 Task: Look for properties with 7 bathrooms.
Action: Mouse moved to (1137, 162)
Screenshot: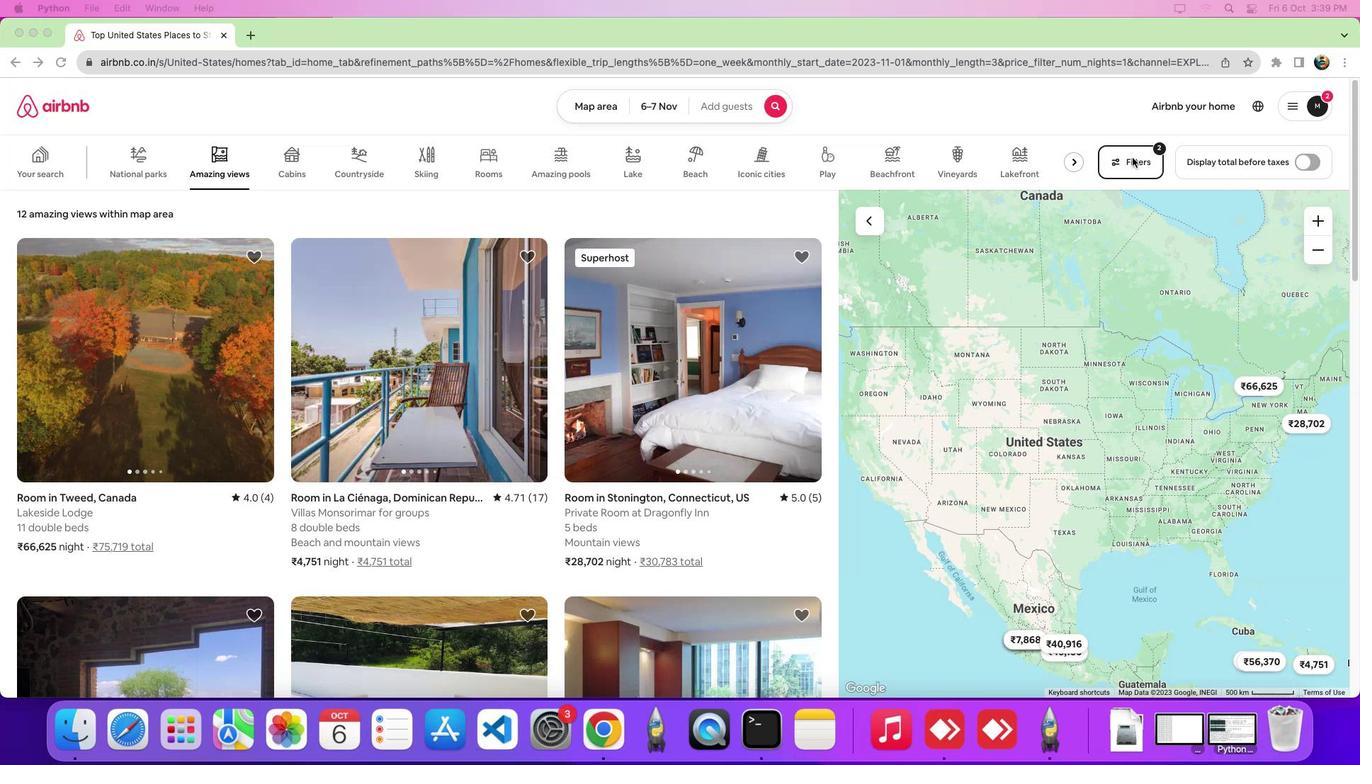 
Action: Mouse pressed left at (1137, 162)
Screenshot: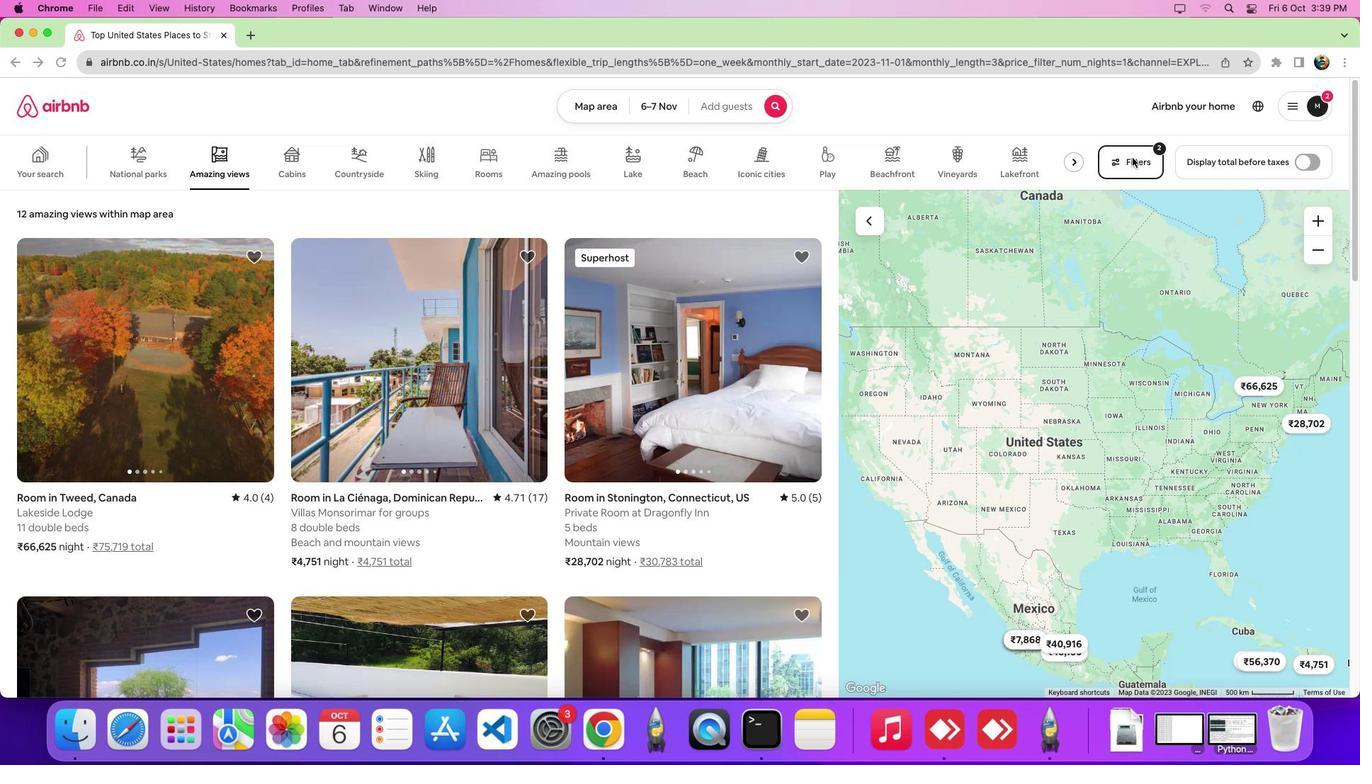 
Action: Mouse pressed left at (1137, 162)
Screenshot: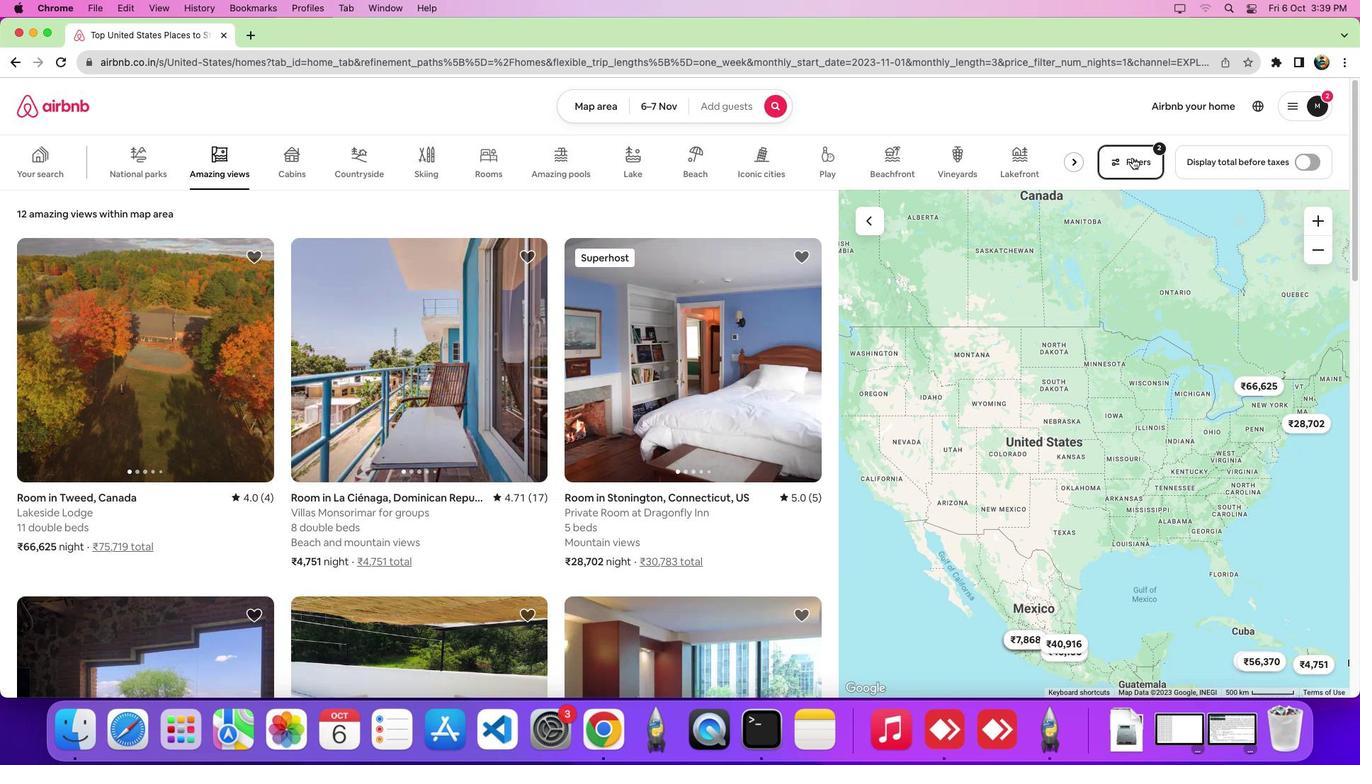
Action: Mouse moved to (694, 245)
Screenshot: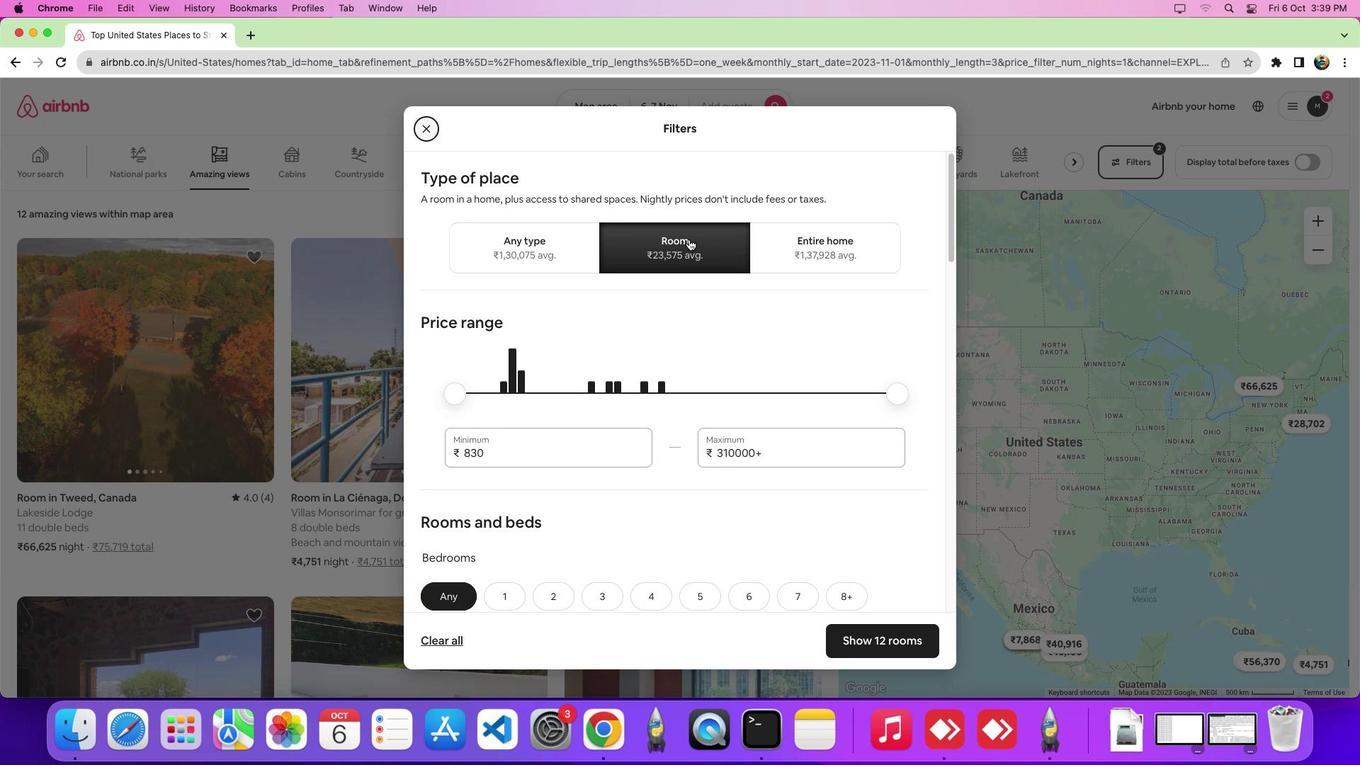 
Action: Mouse pressed left at (694, 245)
Screenshot: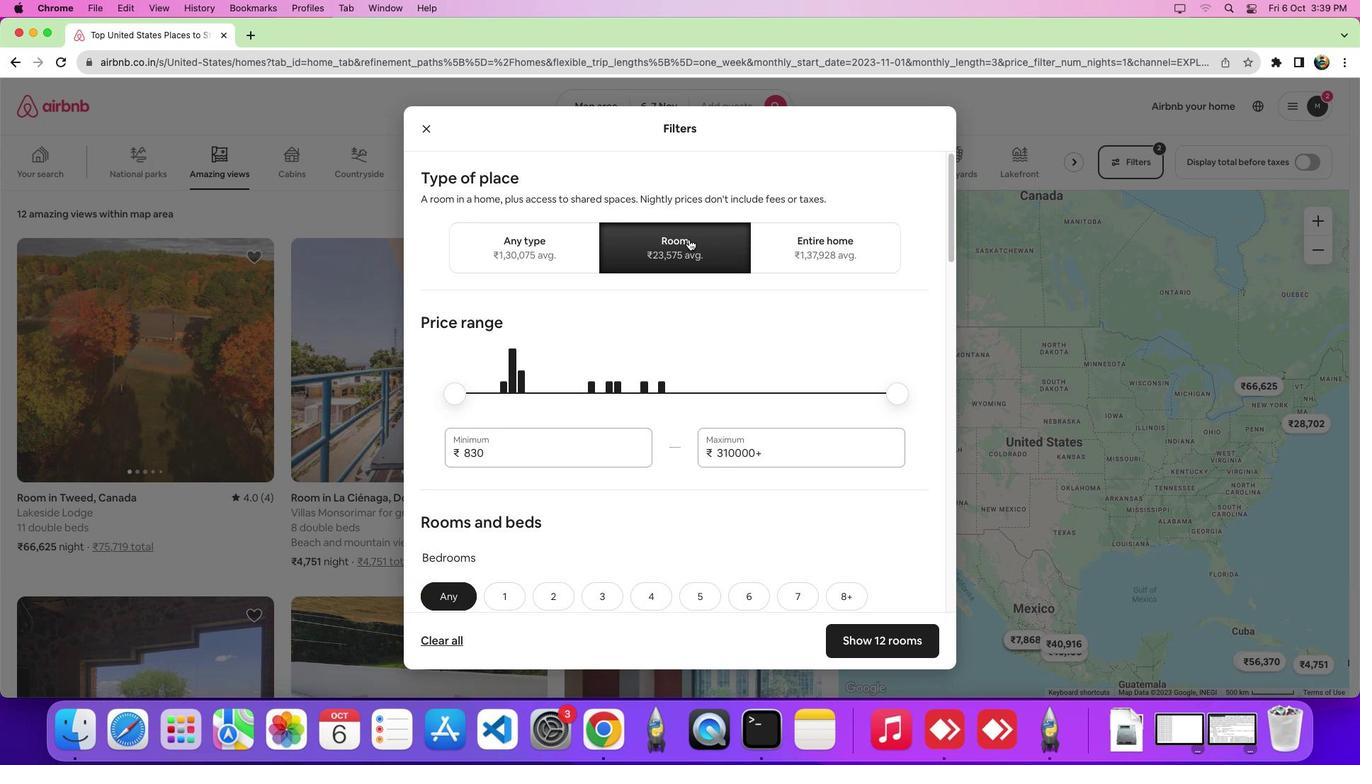
Action: Mouse moved to (707, 382)
Screenshot: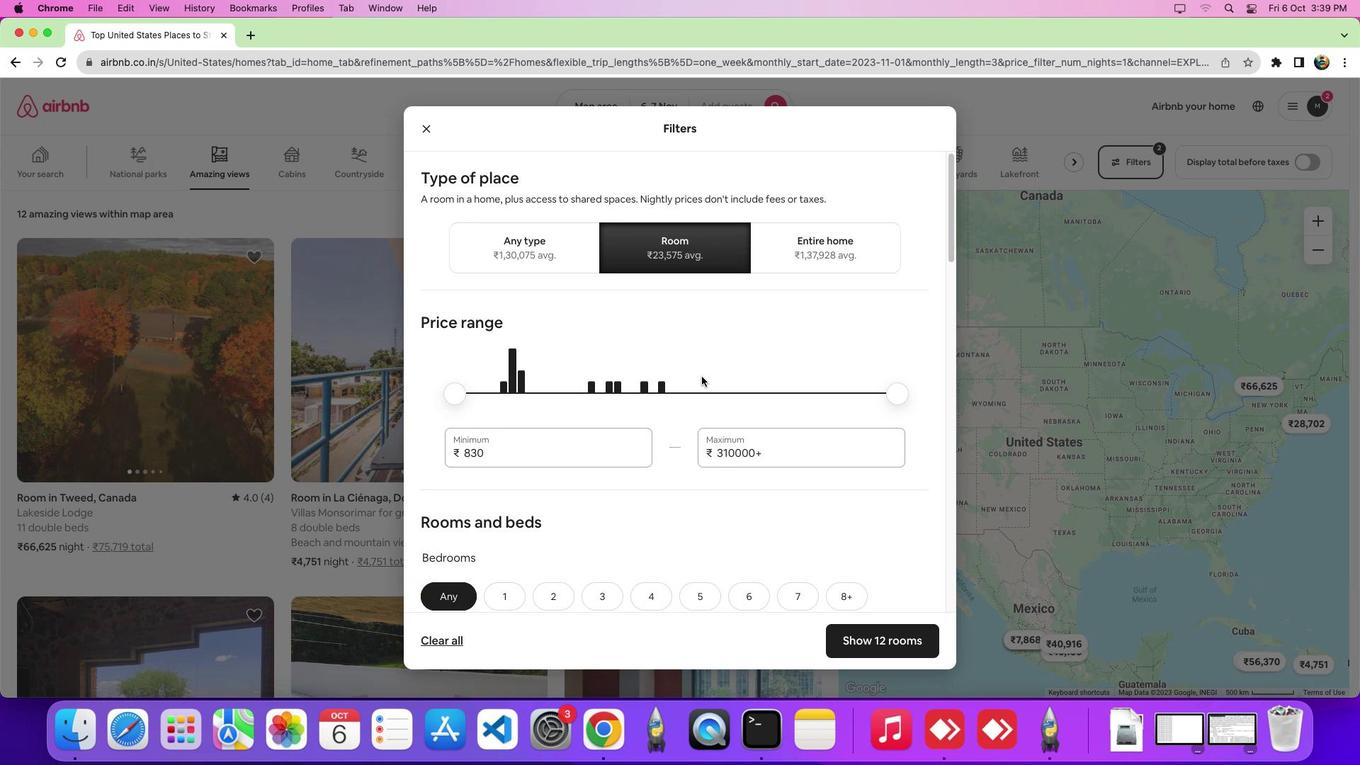 
Action: Mouse scrolled (707, 382) with delta (5, 4)
Screenshot: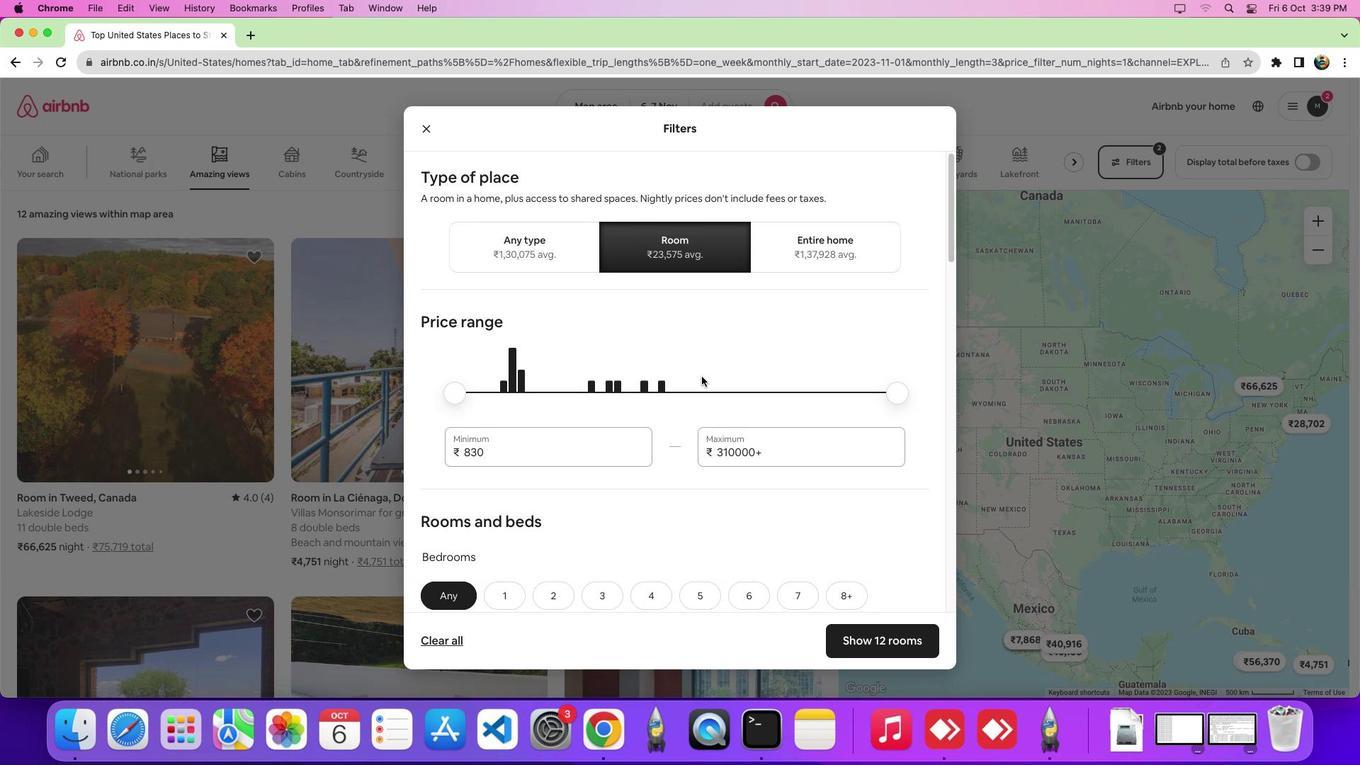 
Action: Mouse scrolled (707, 382) with delta (5, 4)
Screenshot: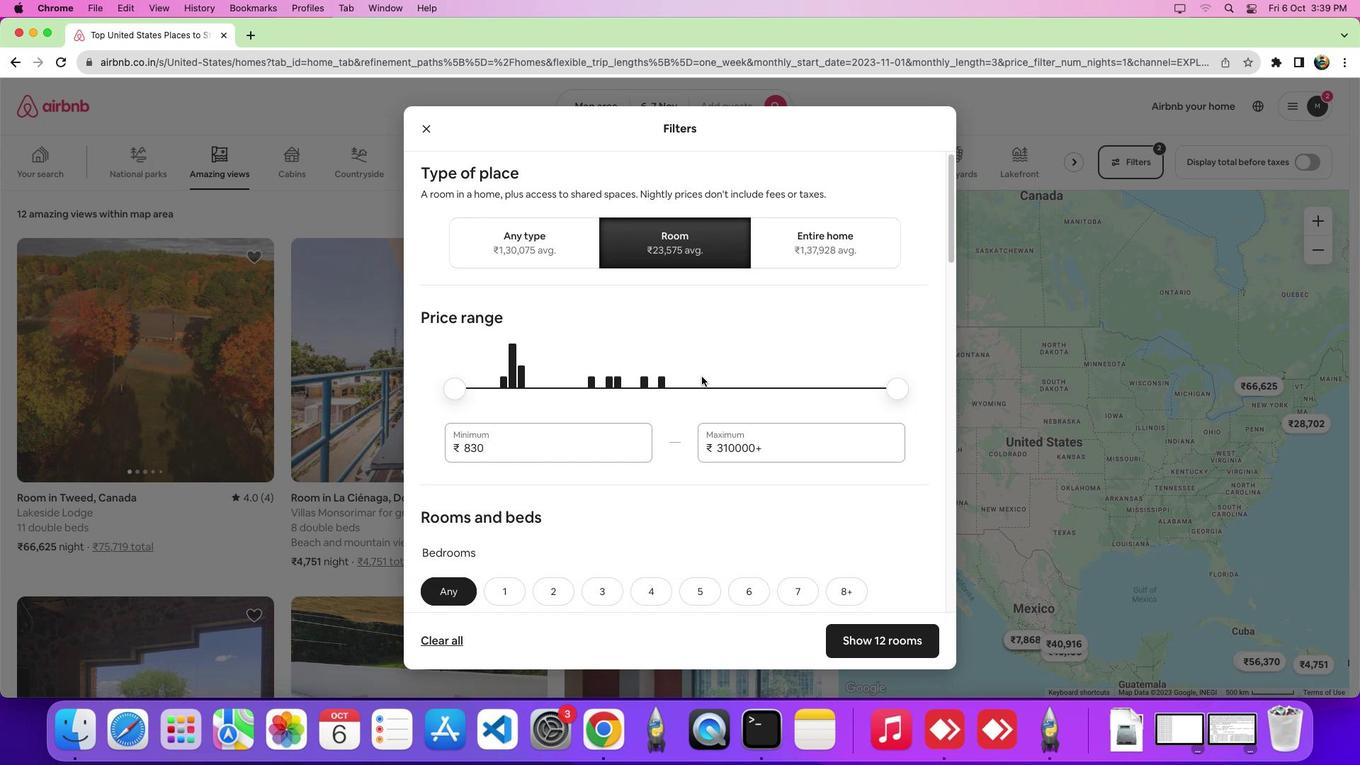 
Action: Mouse scrolled (707, 382) with delta (5, 3)
Screenshot: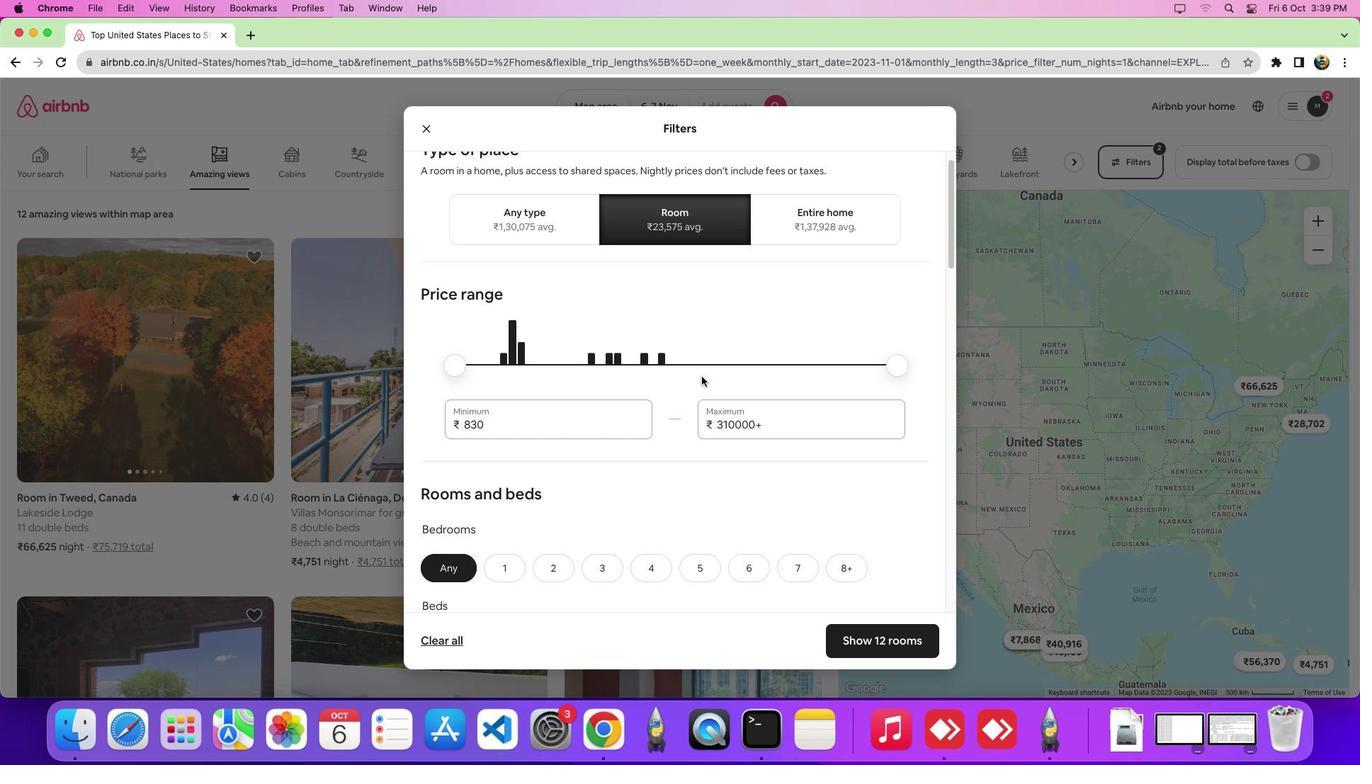 
Action: Mouse scrolled (707, 382) with delta (5, 2)
Screenshot: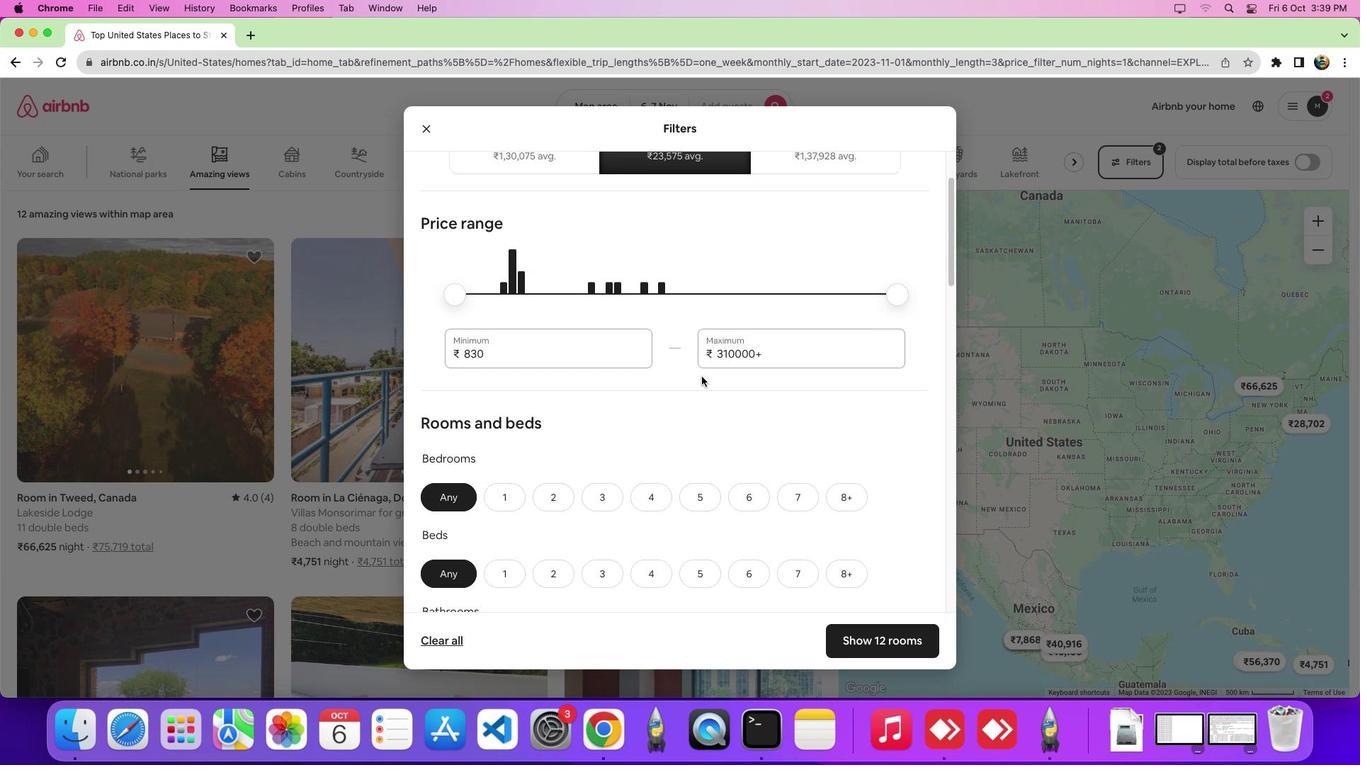 
Action: Mouse moved to (804, 454)
Screenshot: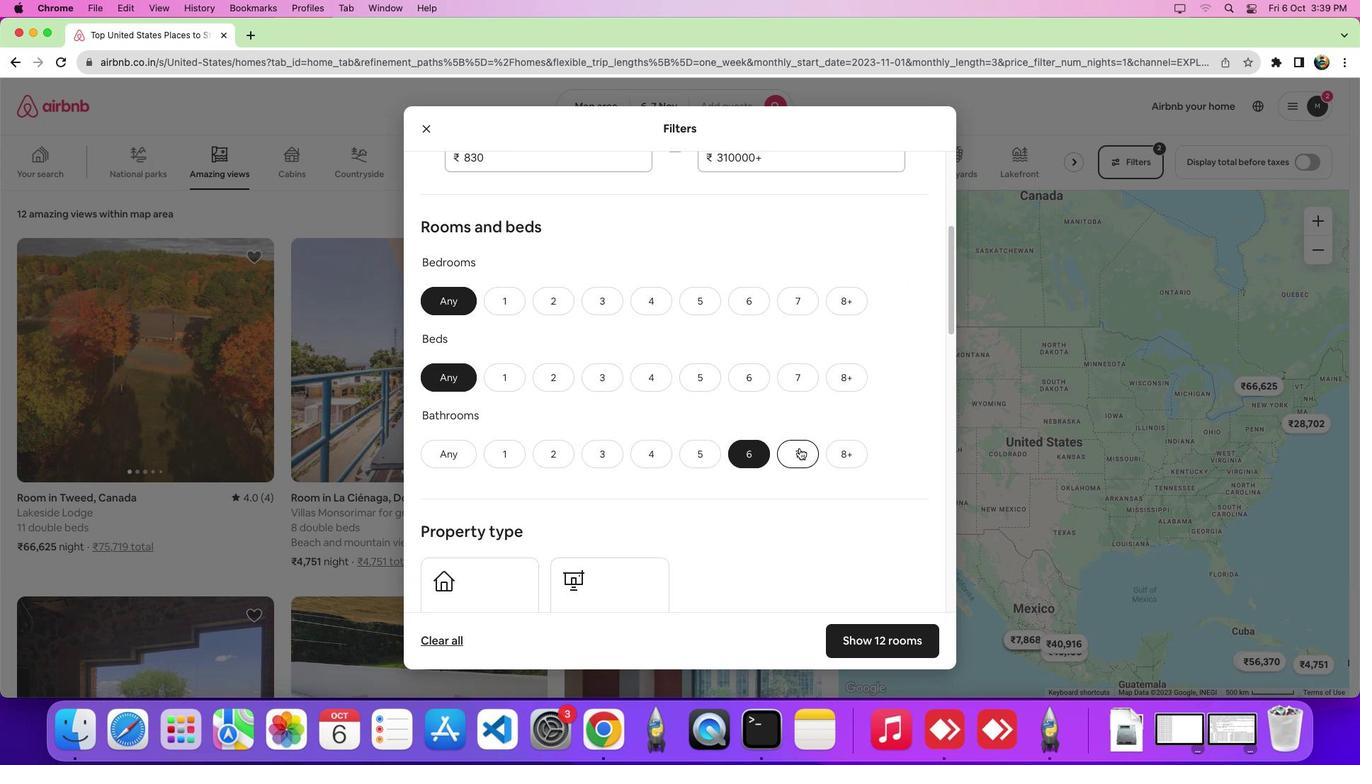 
Action: Mouse pressed left at (804, 454)
Screenshot: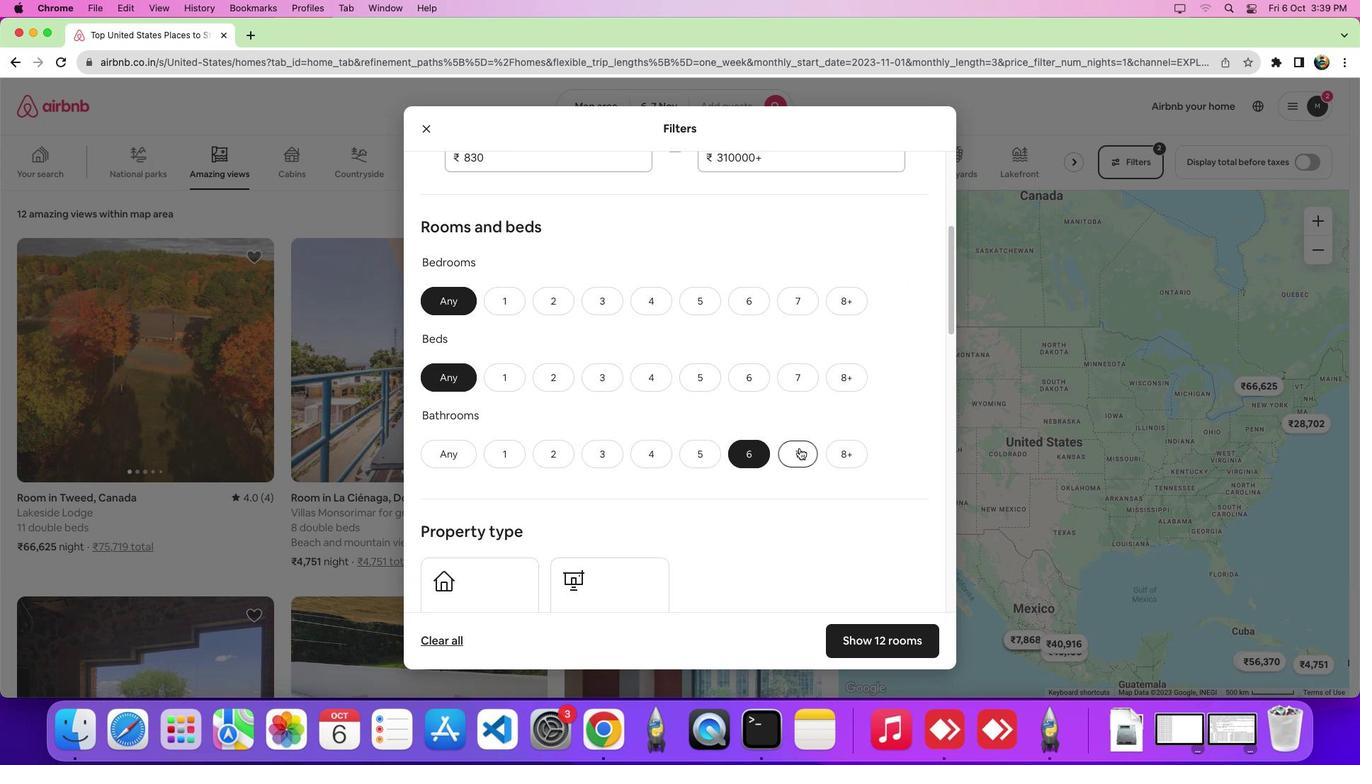 
Action: Mouse moved to (887, 646)
Screenshot: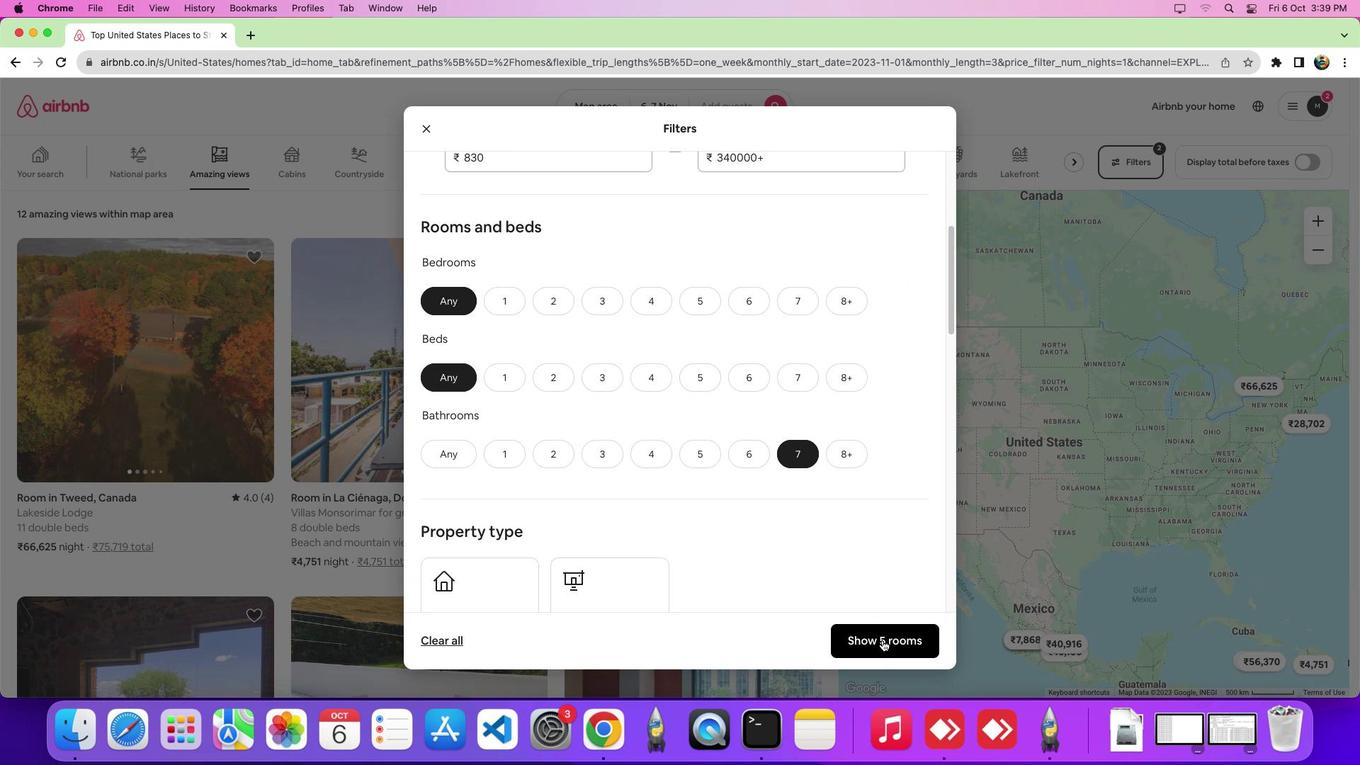 
Action: Mouse pressed left at (887, 646)
Screenshot: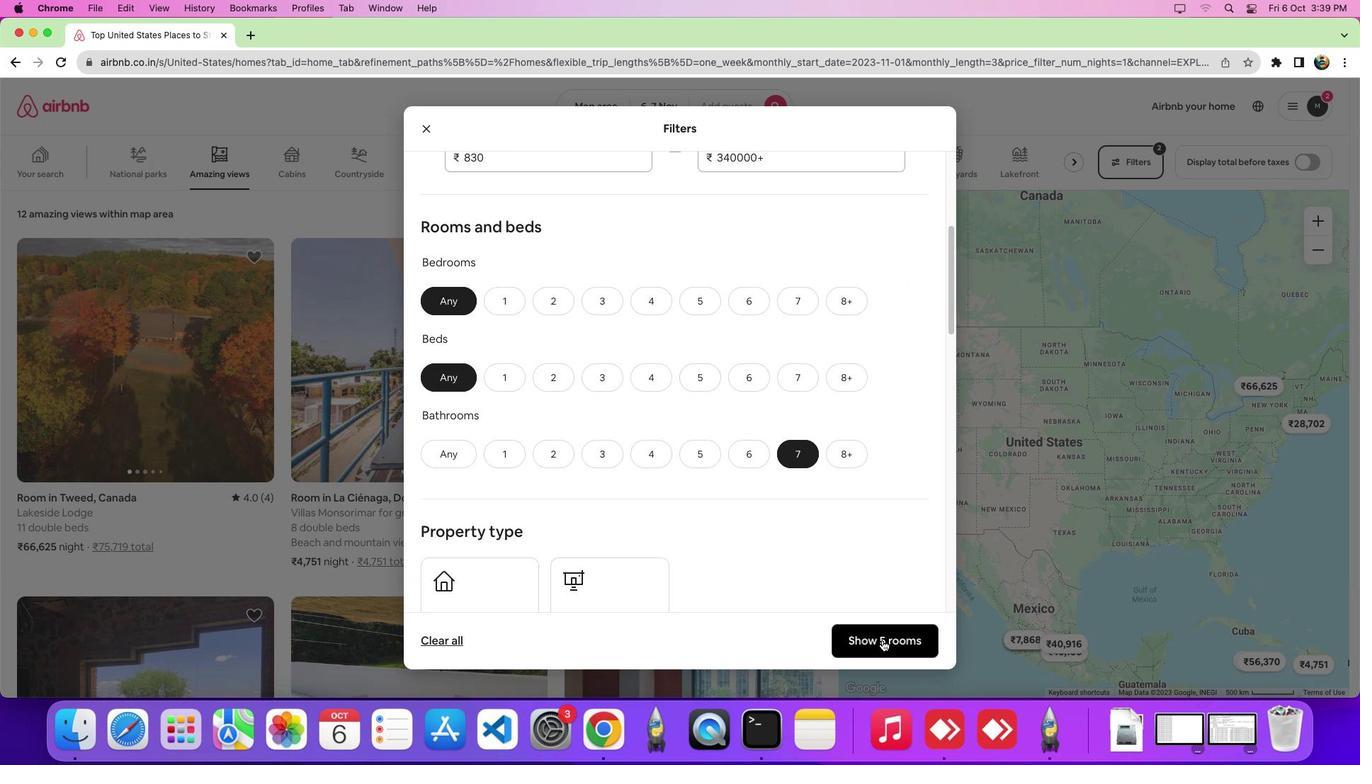 
Action: Mouse moved to (887, 651)
Screenshot: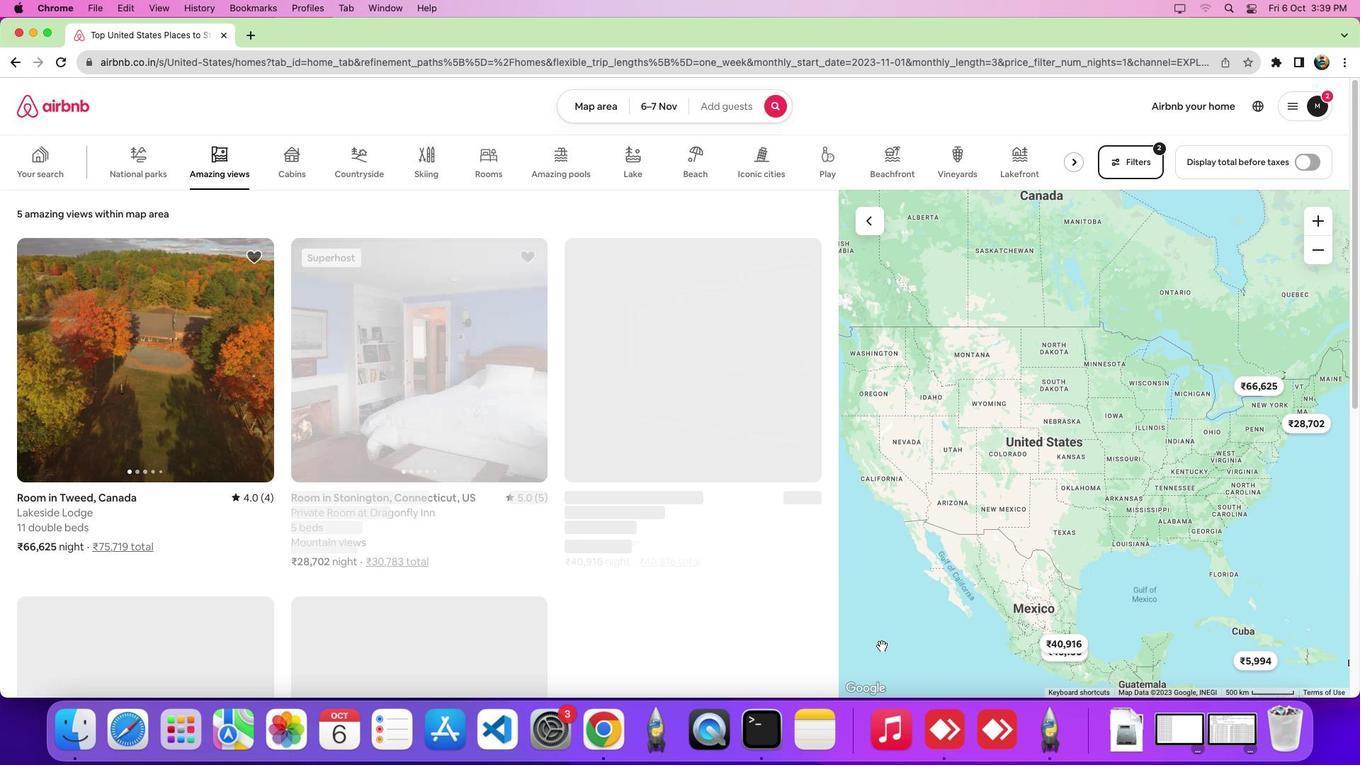 
